 Task: Add any power-ups from "made by Trello".
Action: Mouse pressed left at (689, 205)
Screenshot: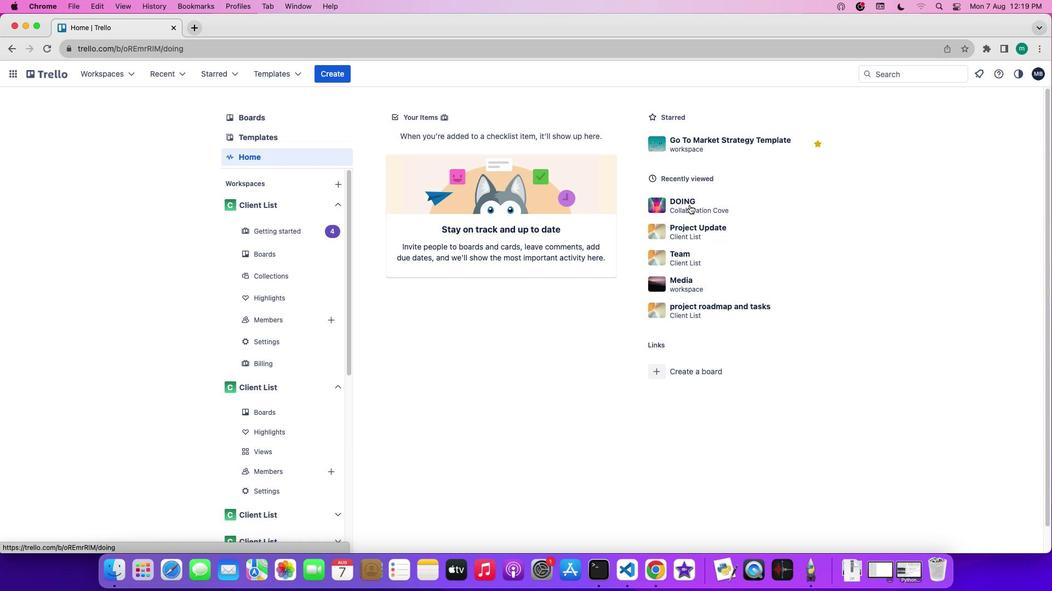 
Action: Mouse moved to (31, 219)
Screenshot: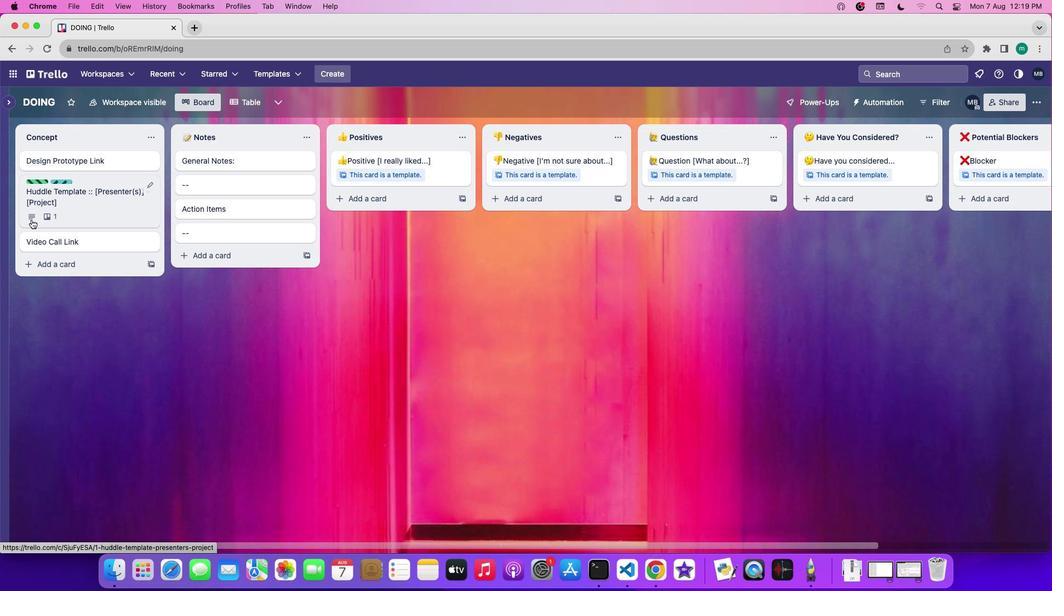 
Action: Mouse pressed left at (31, 219)
Screenshot: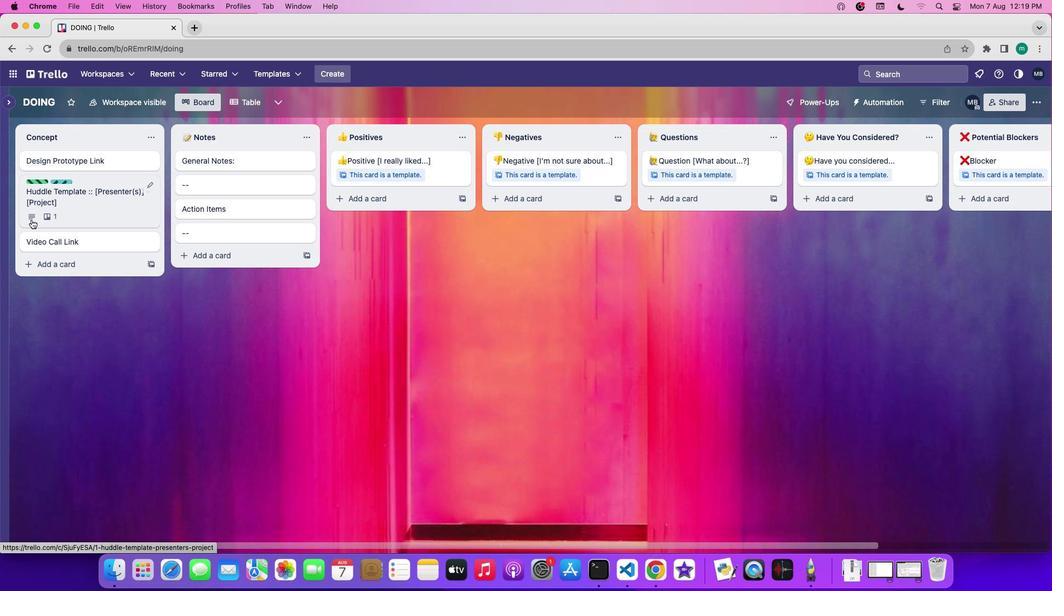 
Action: Mouse moved to (703, 374)
Screenshot: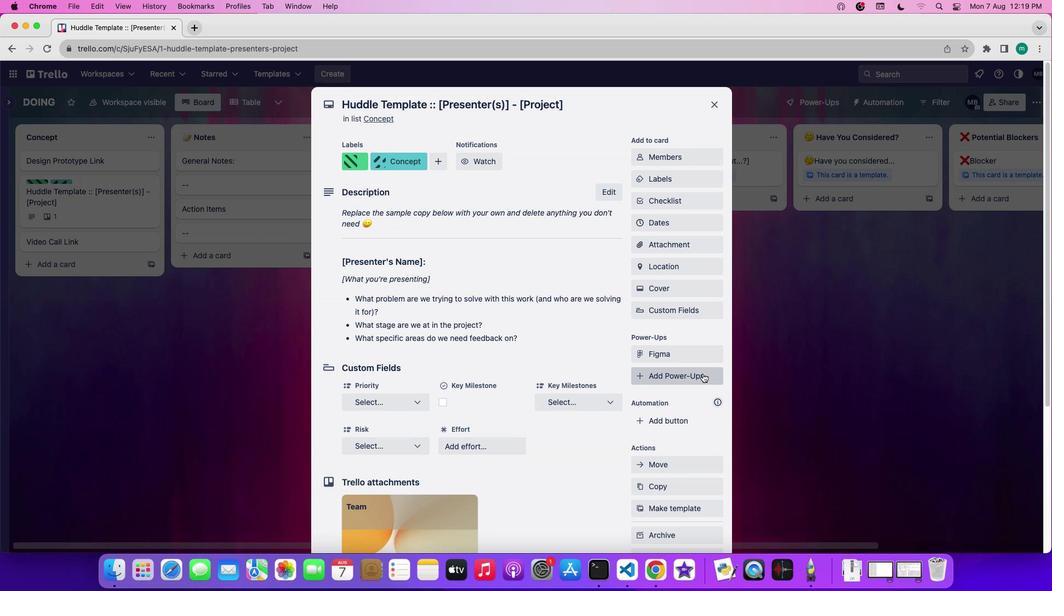 
Action: Mouse pressed left at (703, 374)
Screenshot: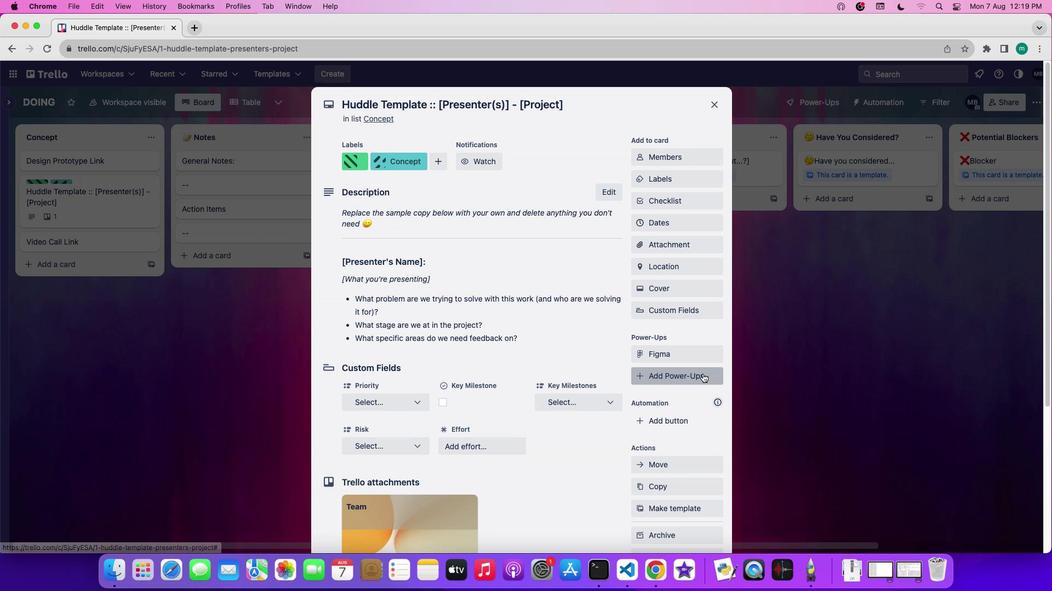 
Action: Mouse moved to (248, 252)
Screenshot: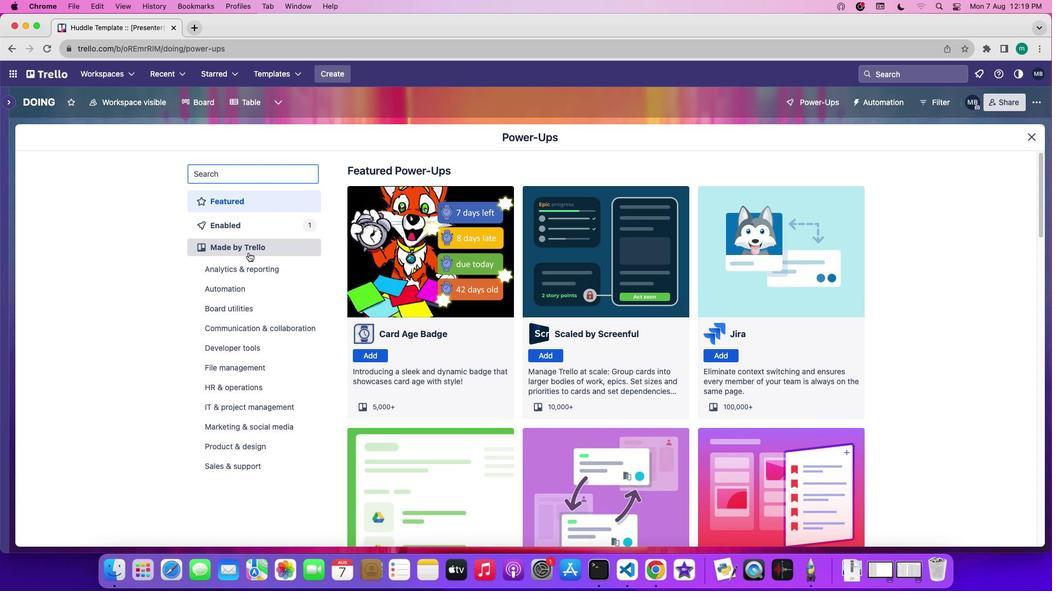 
Action: Mouse pressed left at (248, 252)
Screenshot: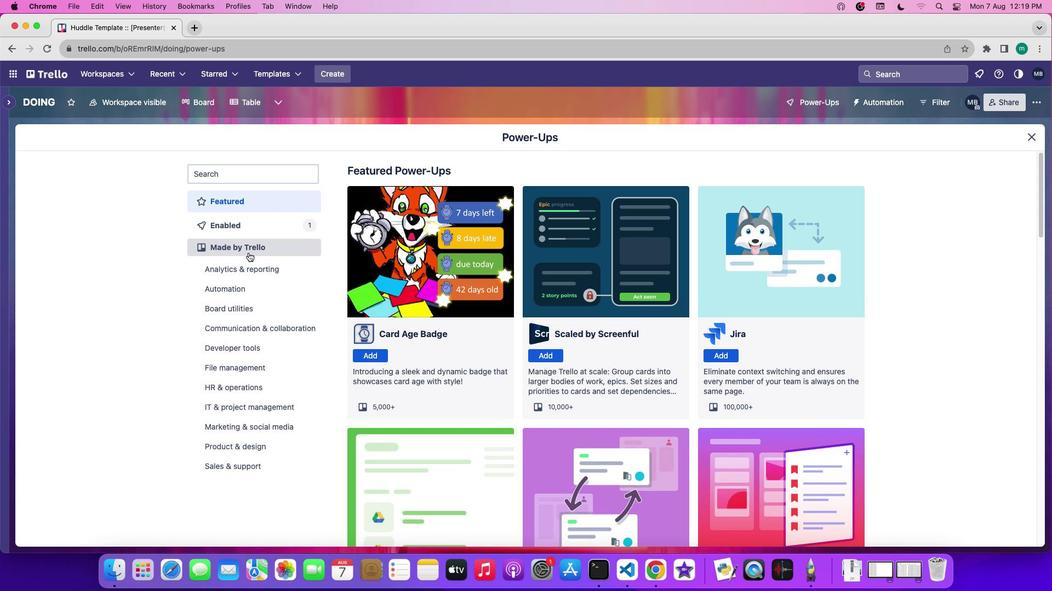 
Action: Mouse moved to (379, 200)
Screenshot: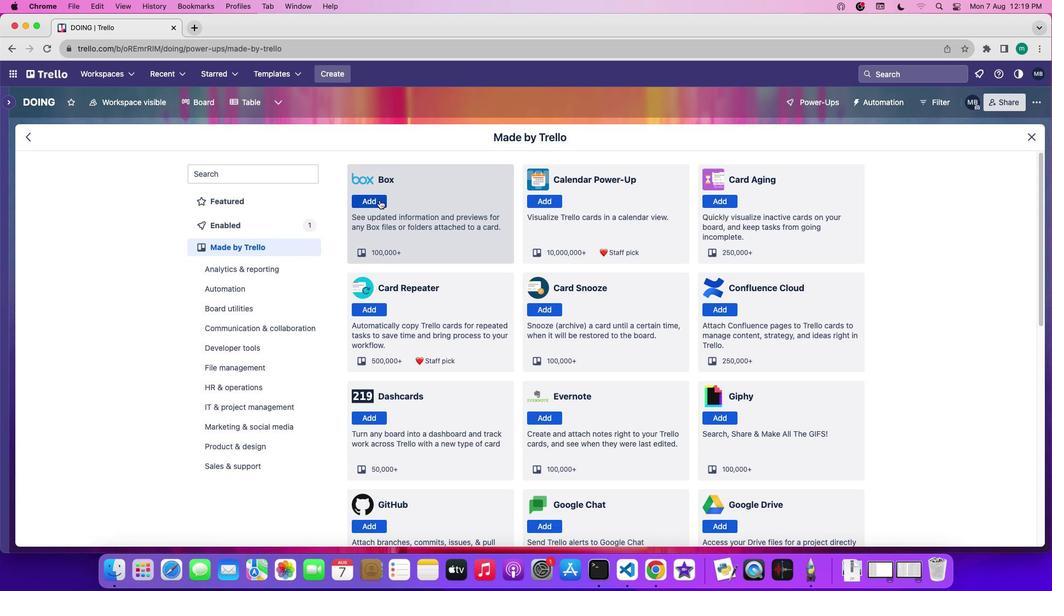 
Action: Mouse pressed left at (379, 200)
Screenshot: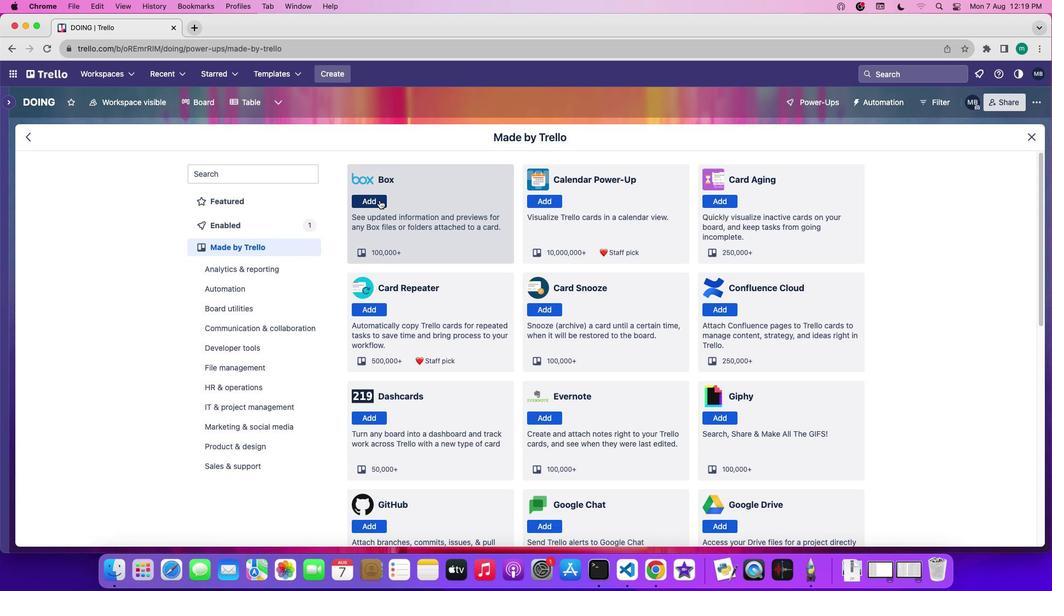 
